 Task: Create a rule from the Routing list, Task moved to a section -> Set Priority in the project AgileInsight , set the section as To-Do and set the priority of the task as  High
Action: Mouse moved to (113, 339)
Screenshot: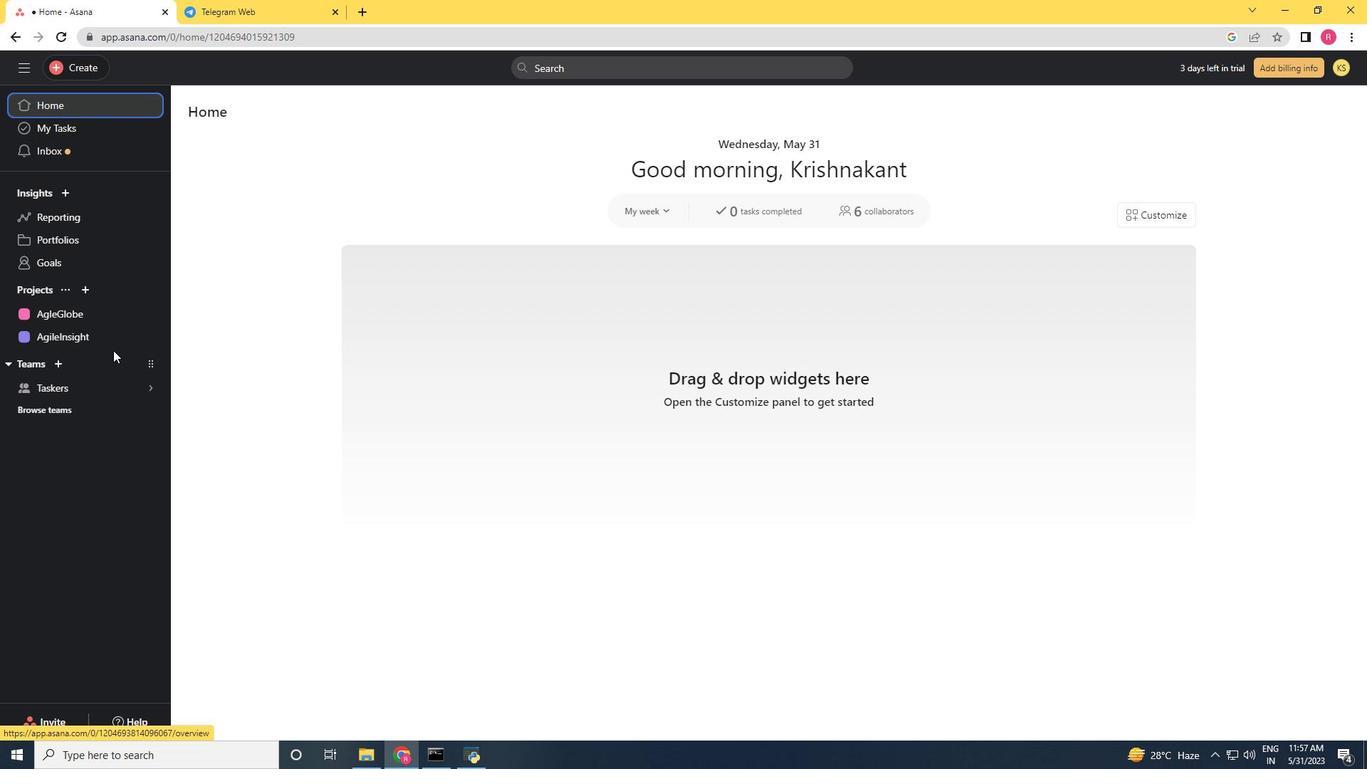 
Action: Mouse pressed left at (113, 339)
Screenshot: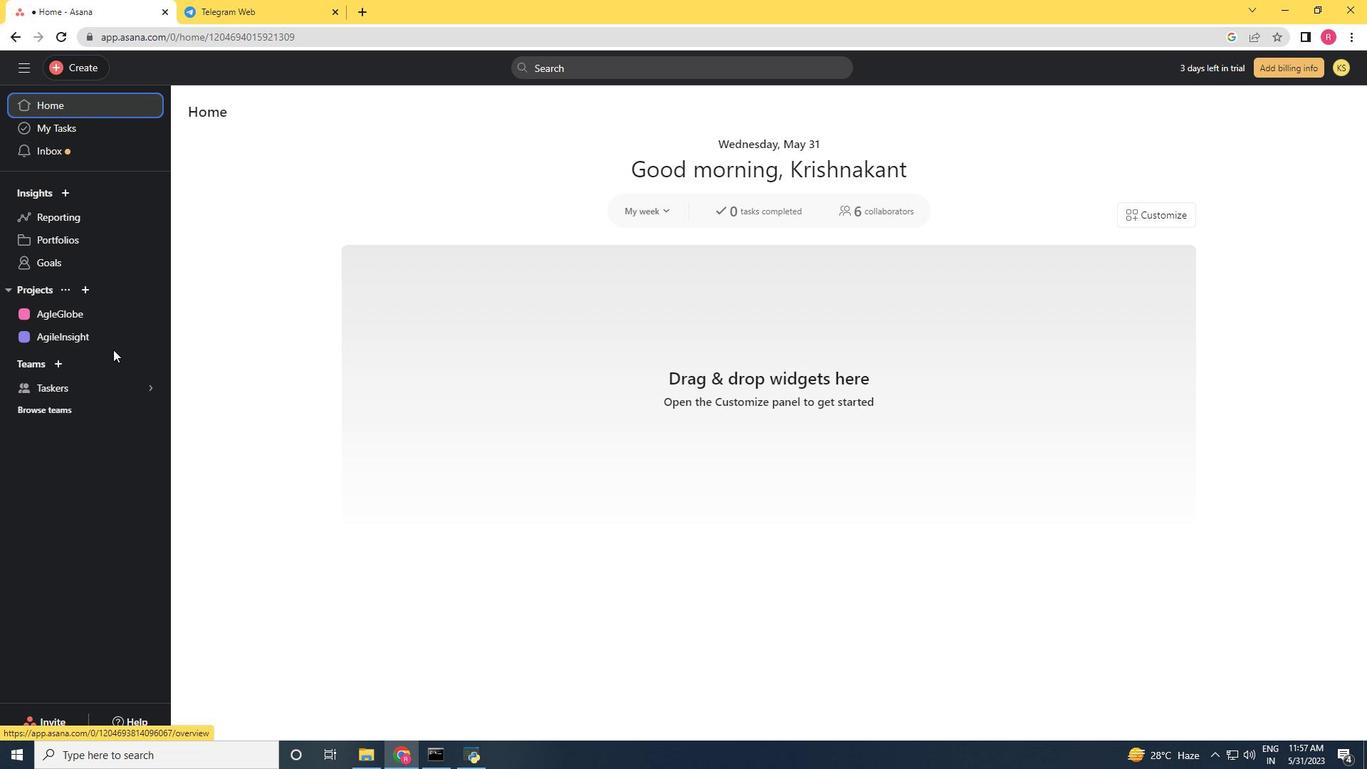 
Action: Mouse moved to (1323, 111)
Screenshot: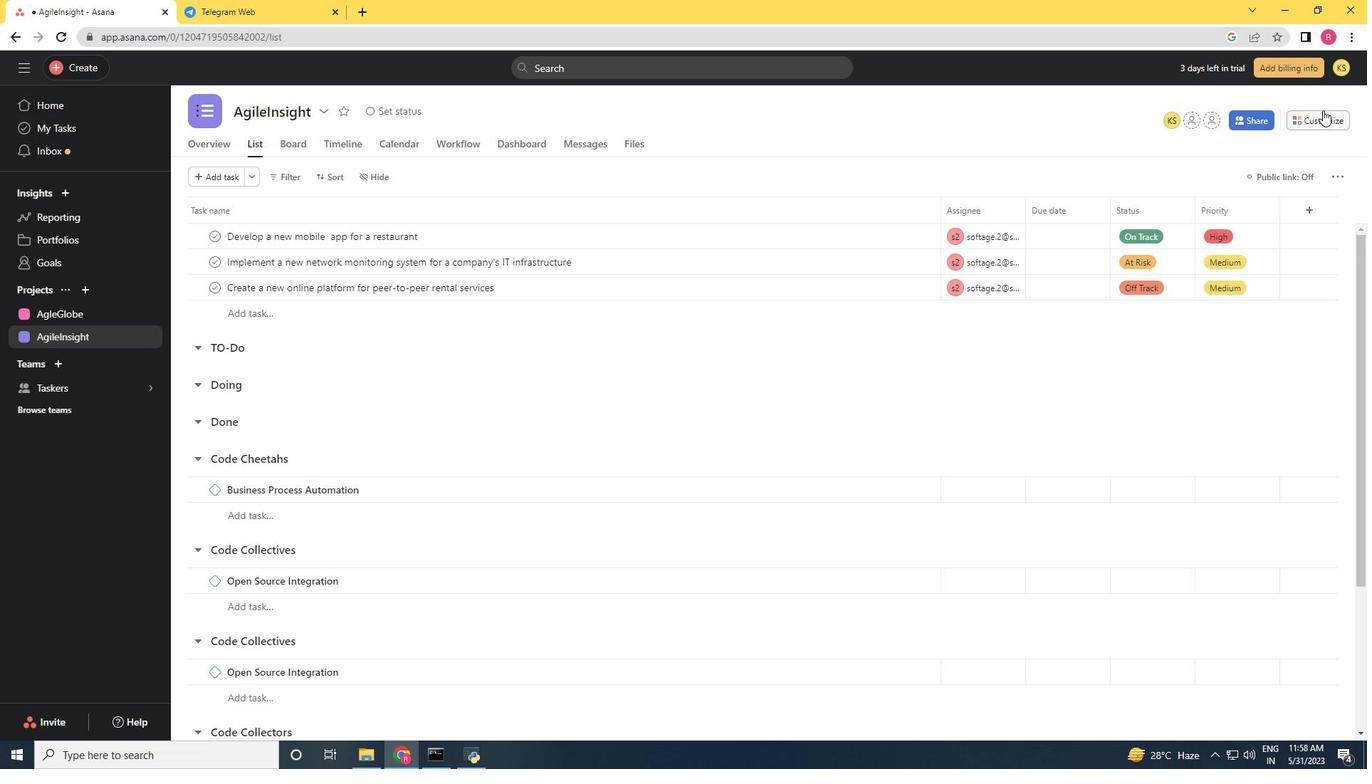 
Action: Mouse pressed left at (1323, 111)
Screenshot: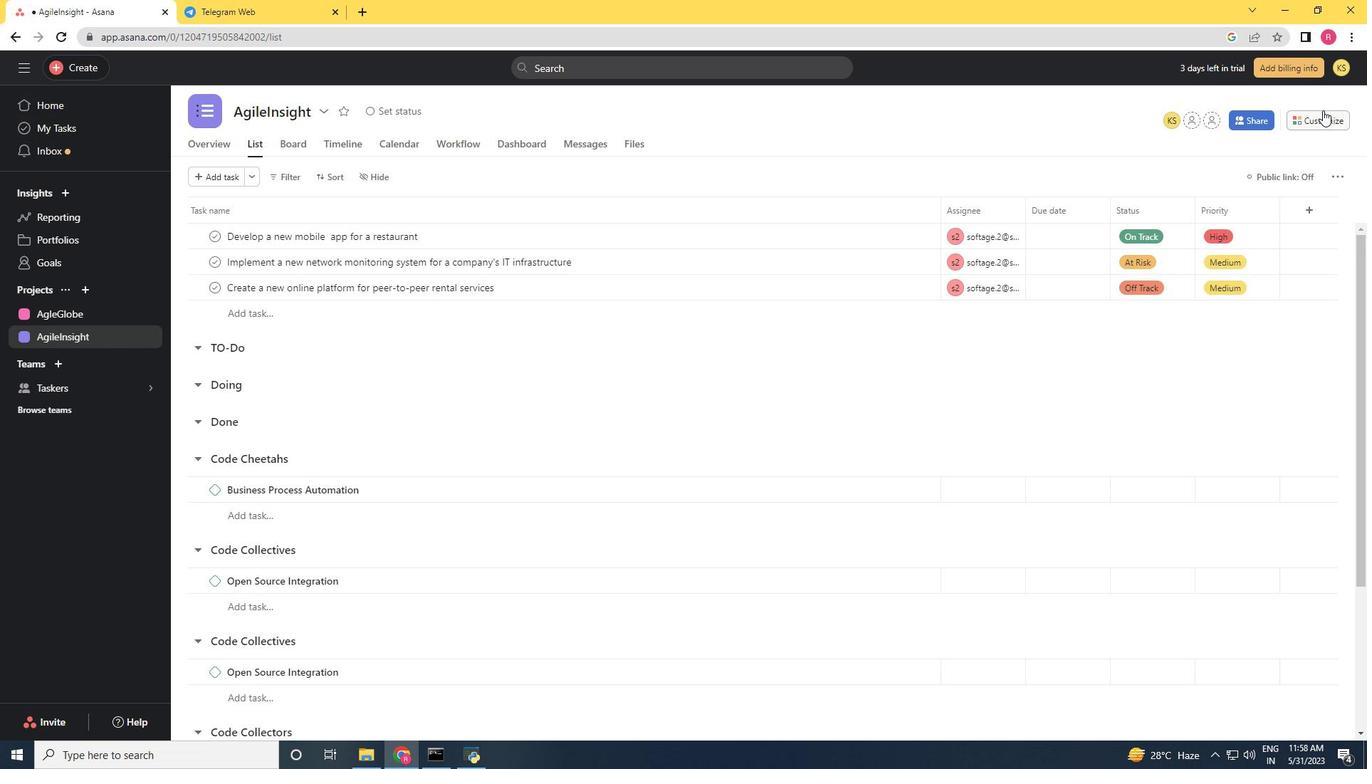 
Action: Mouse moved to (1061, 309)
Screenshot: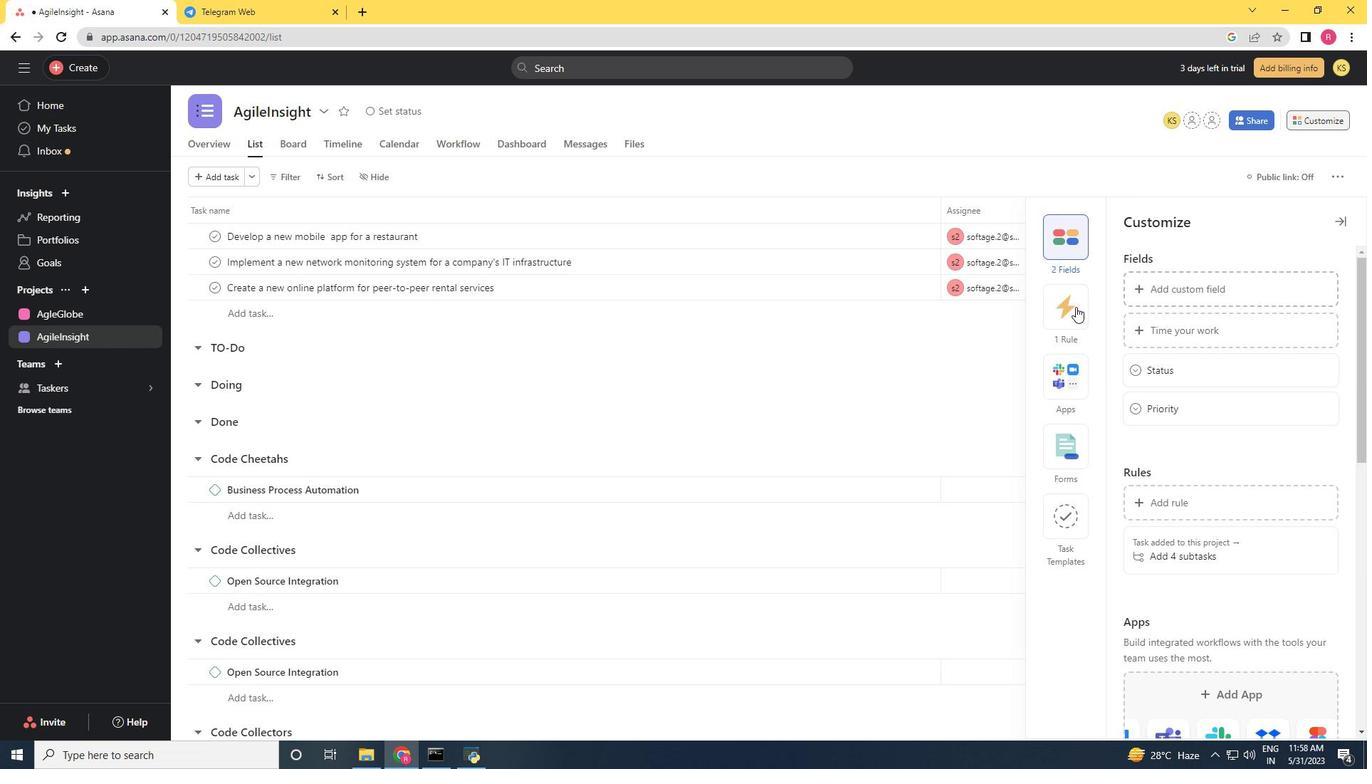 
Action: Mouse pressed left at (1061, 309)
Screenshot: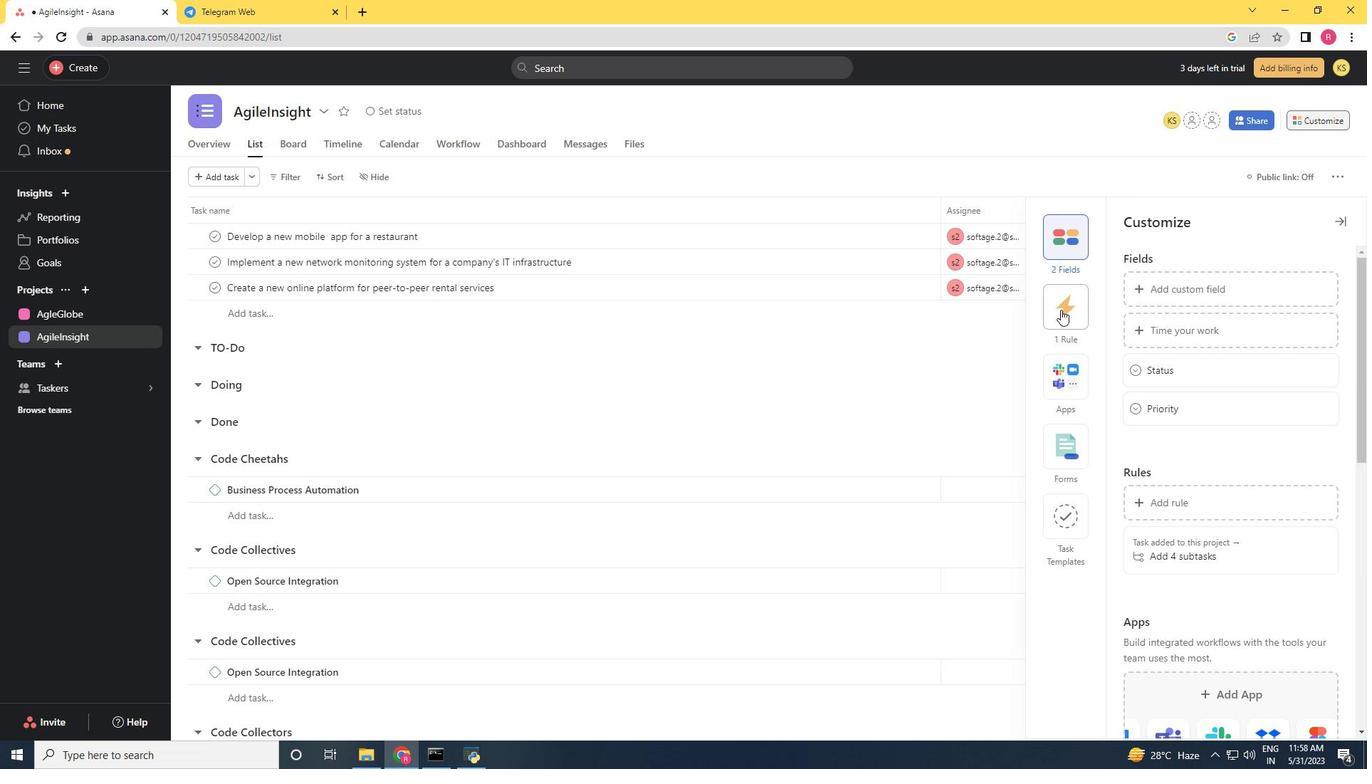 
Action: Mouse moved to (1192, 289)
Screenshot: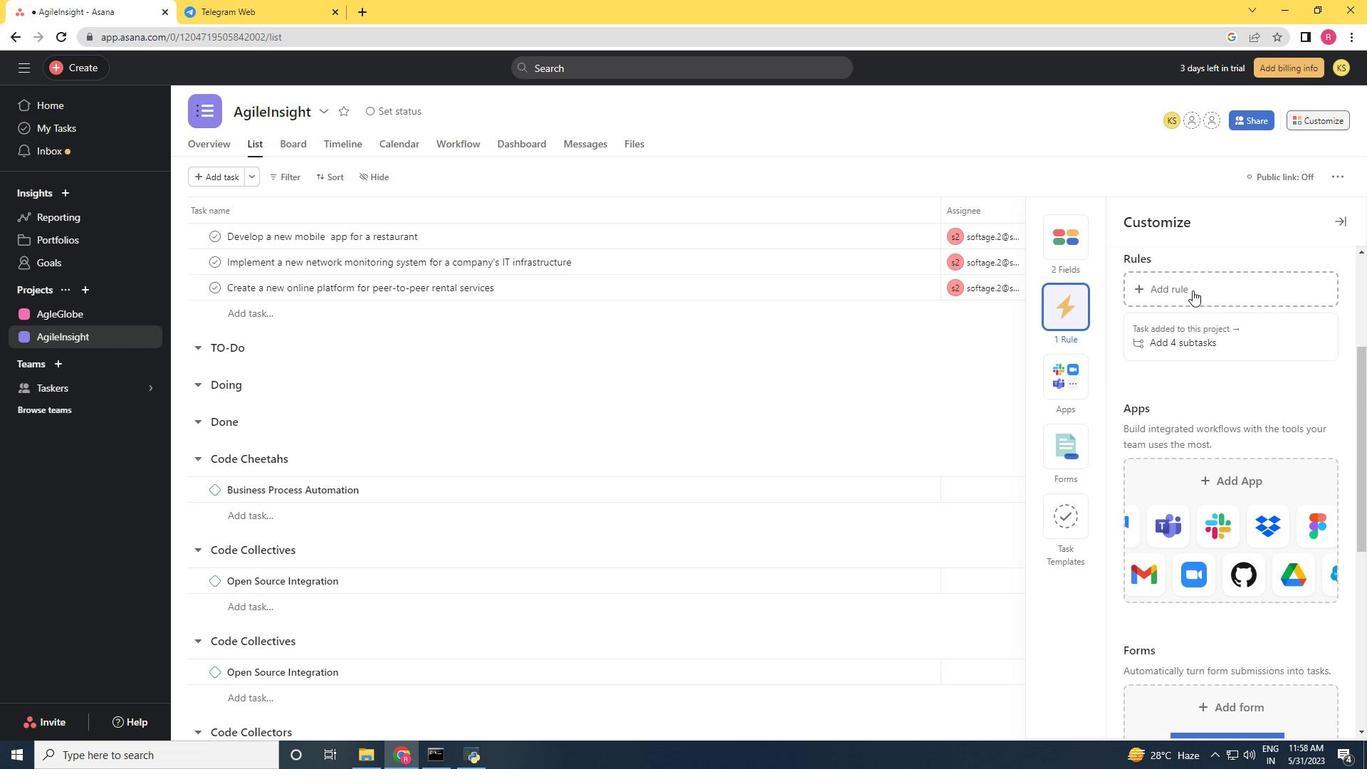 
Action: Mouse pressed left at (1192, 289)
Screenshot: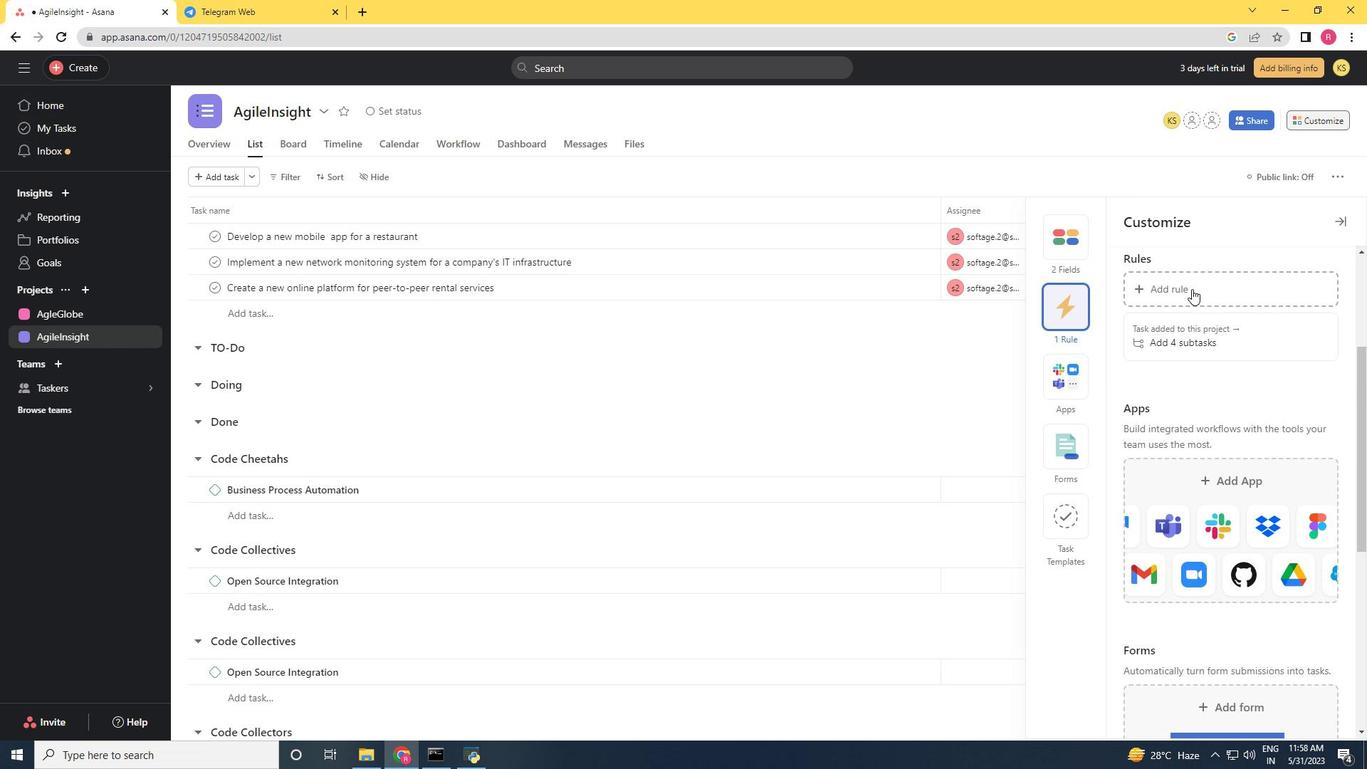 
Action: Mouse moved to (301, 183)
Screenshot: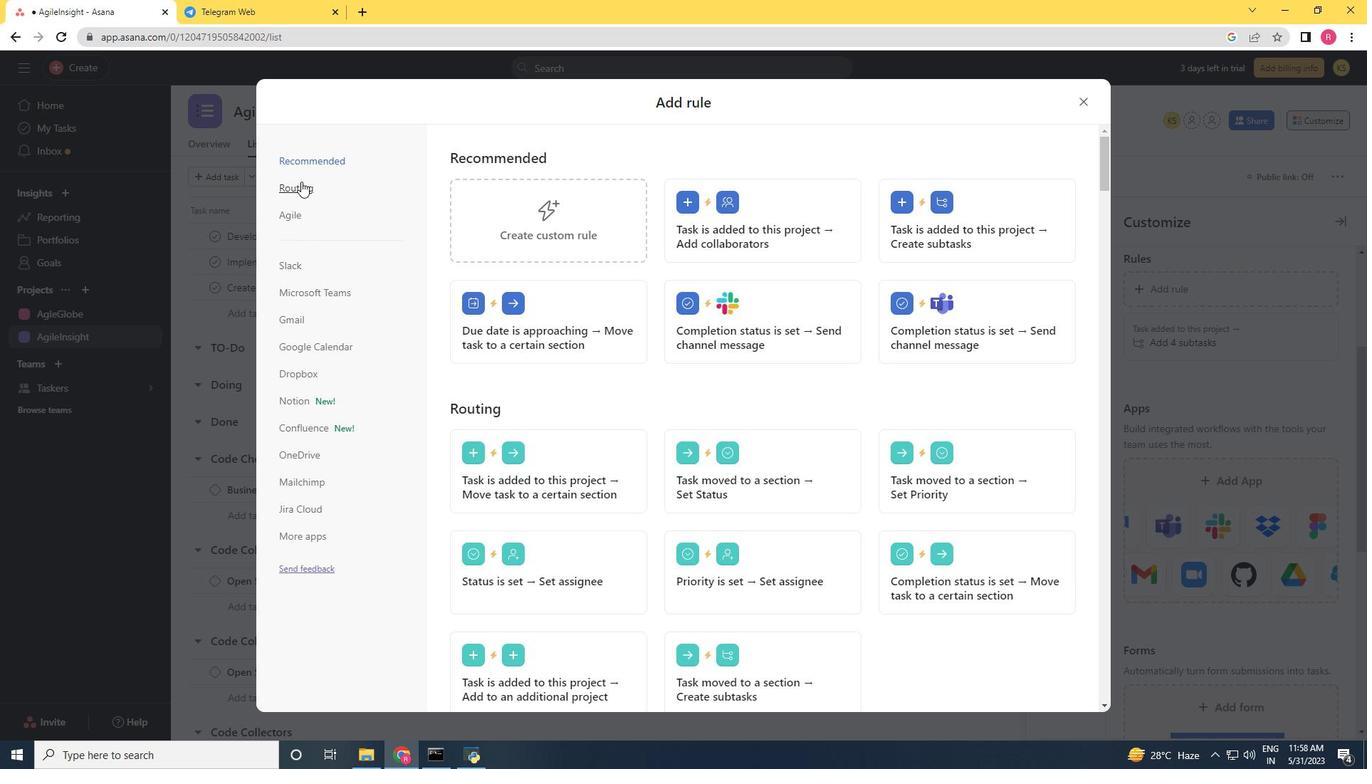 
Action: Mouse pressed left at (301, 183)
Screenshot: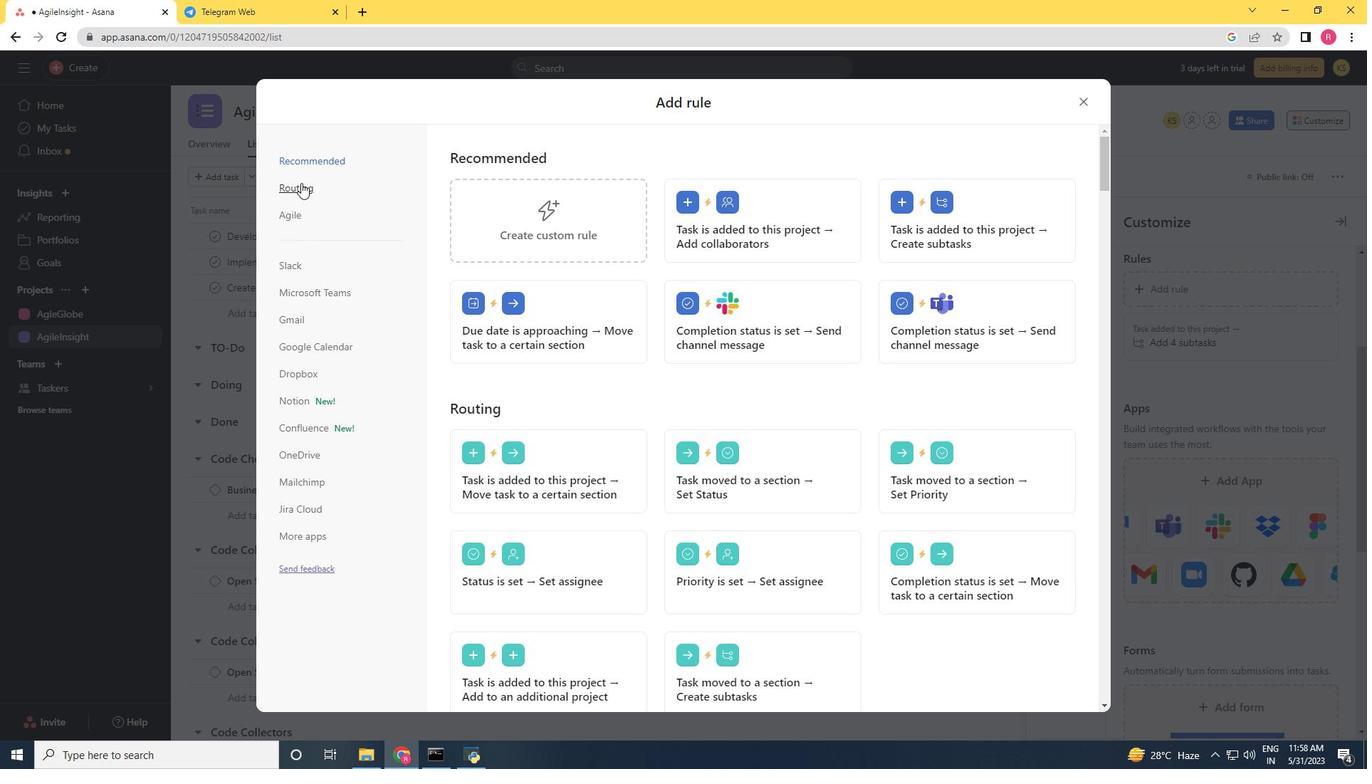 
Action: Mouse moved to (934, 210)
Screenshot: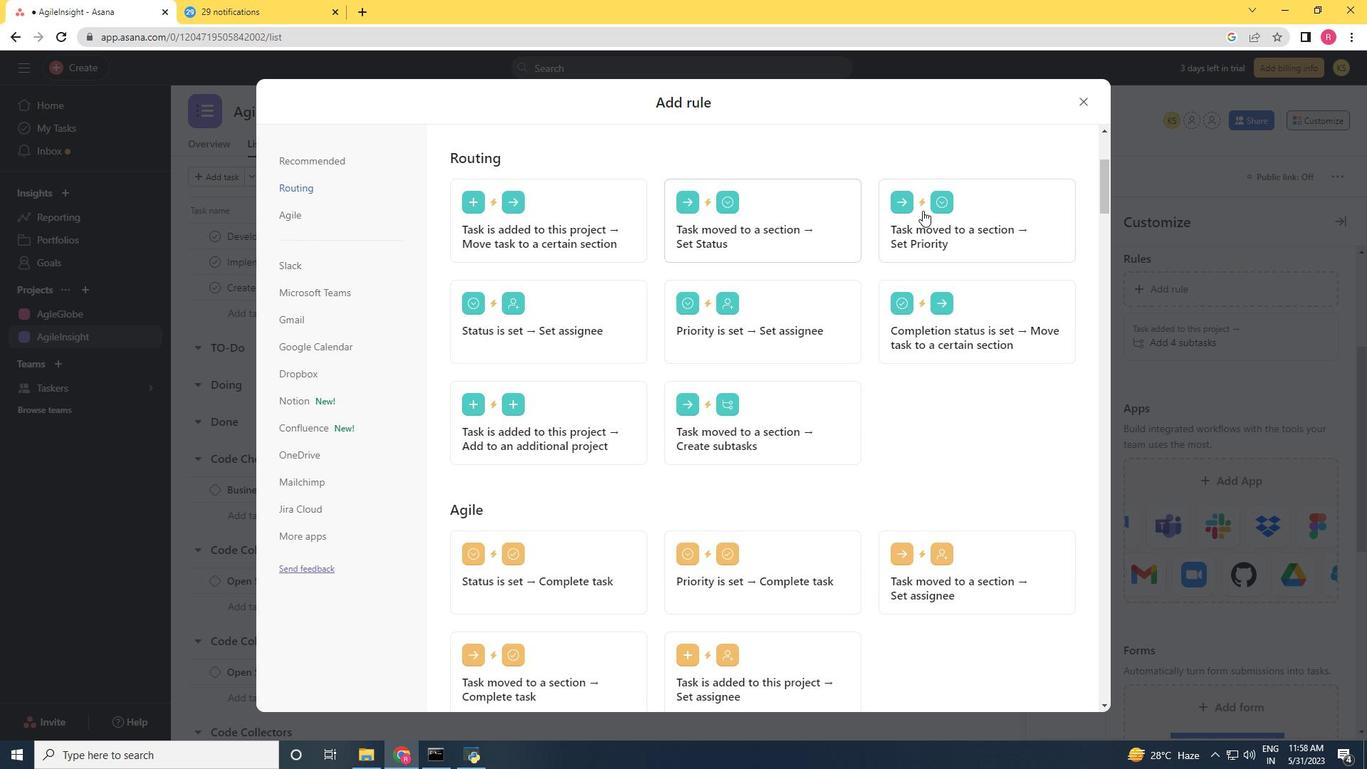
Action: Mouse pressed left at (934, 210)
Screenshot: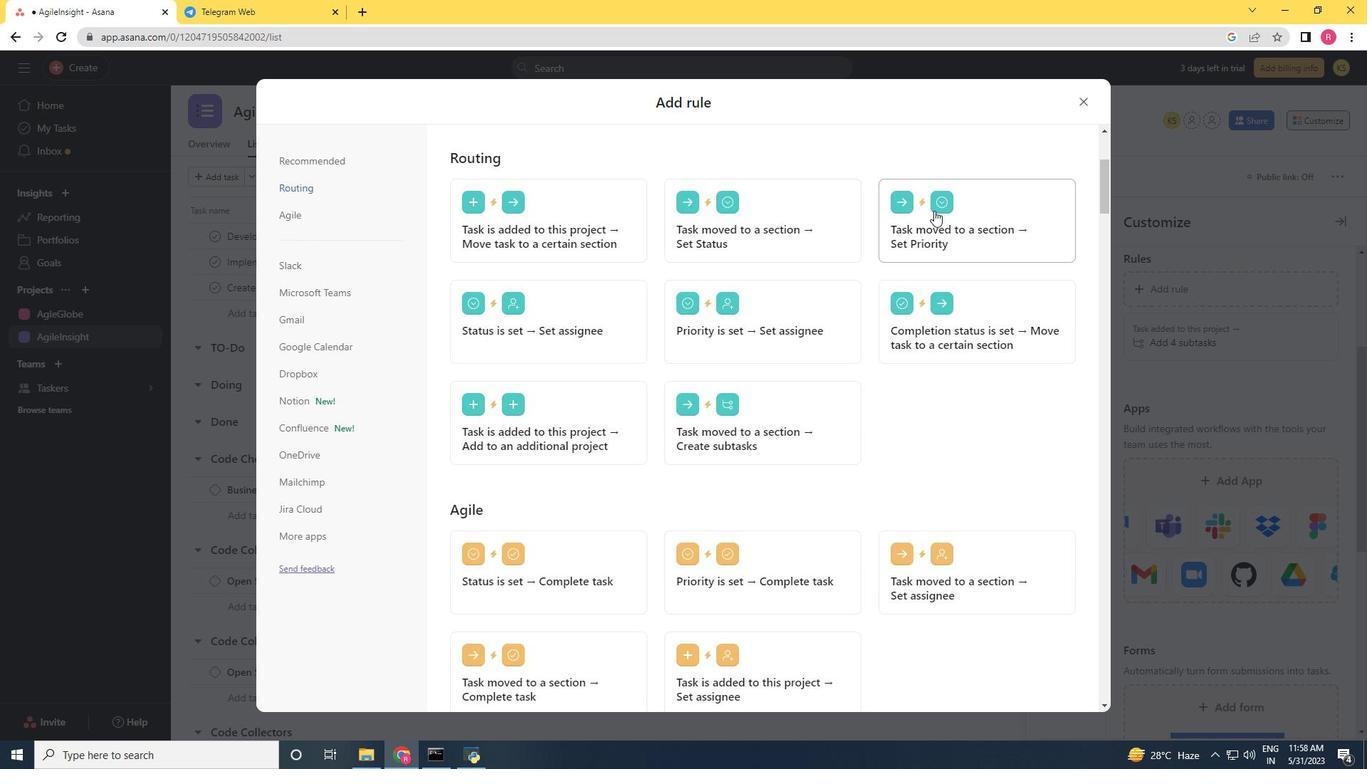 
Action: Mouse moved to (565, 390)
Screenshot: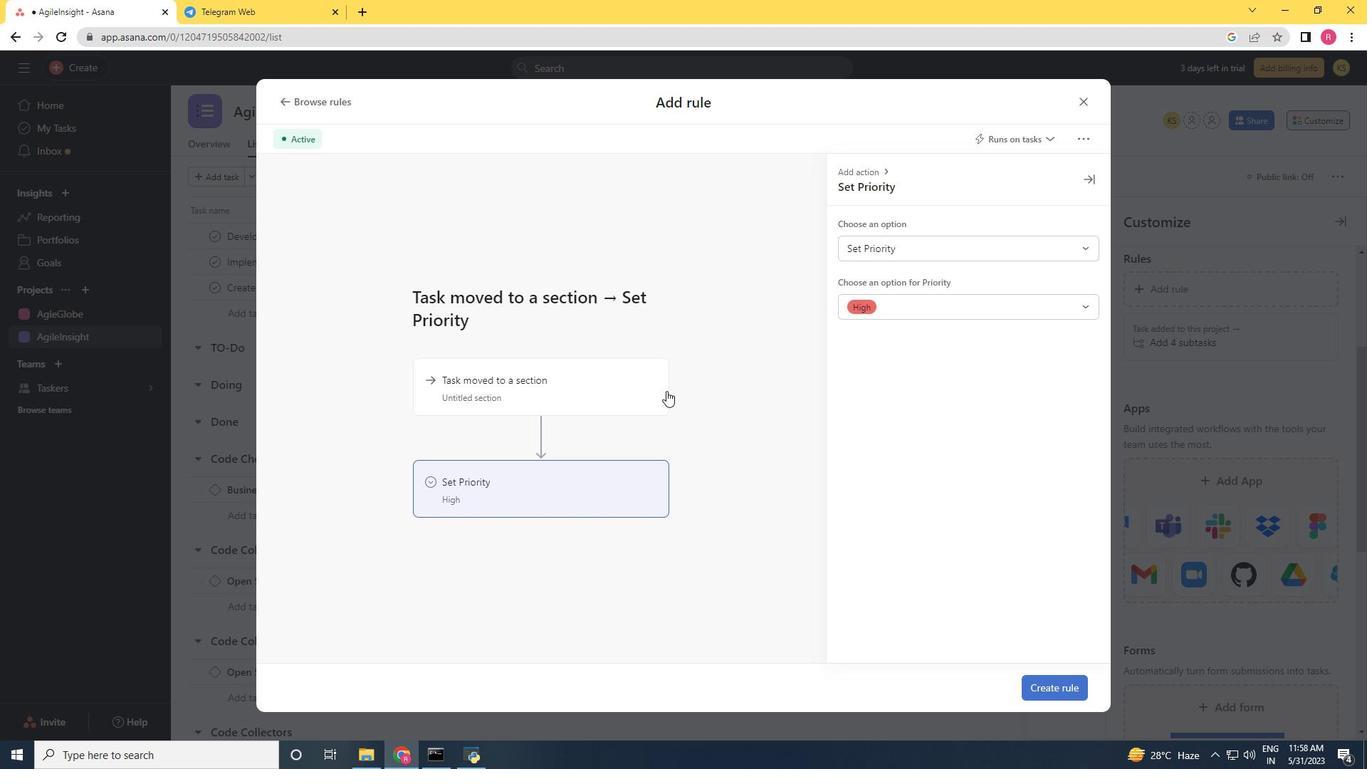 
Action: Mouse pressed left at (565, 390)
Screenshot: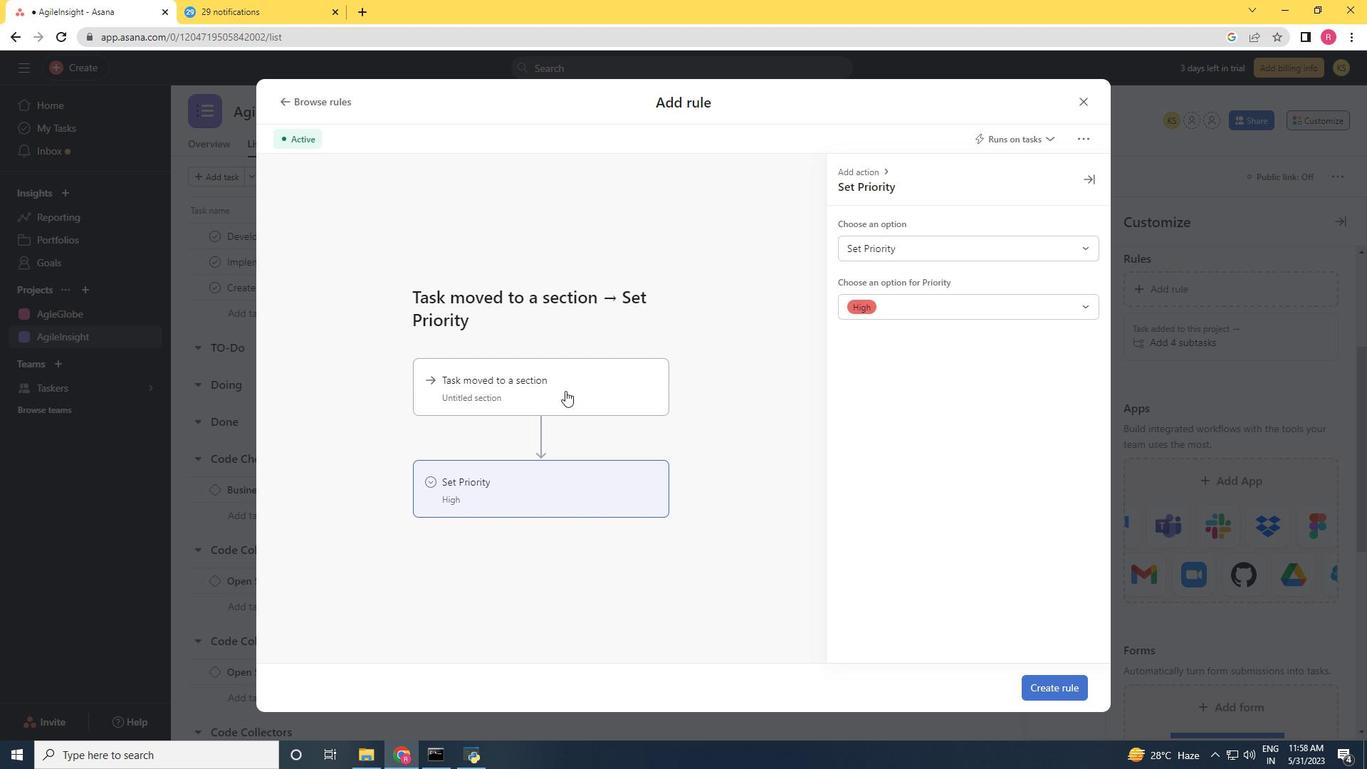 
Action: Mouse moved to (918, 235)
Screenshot: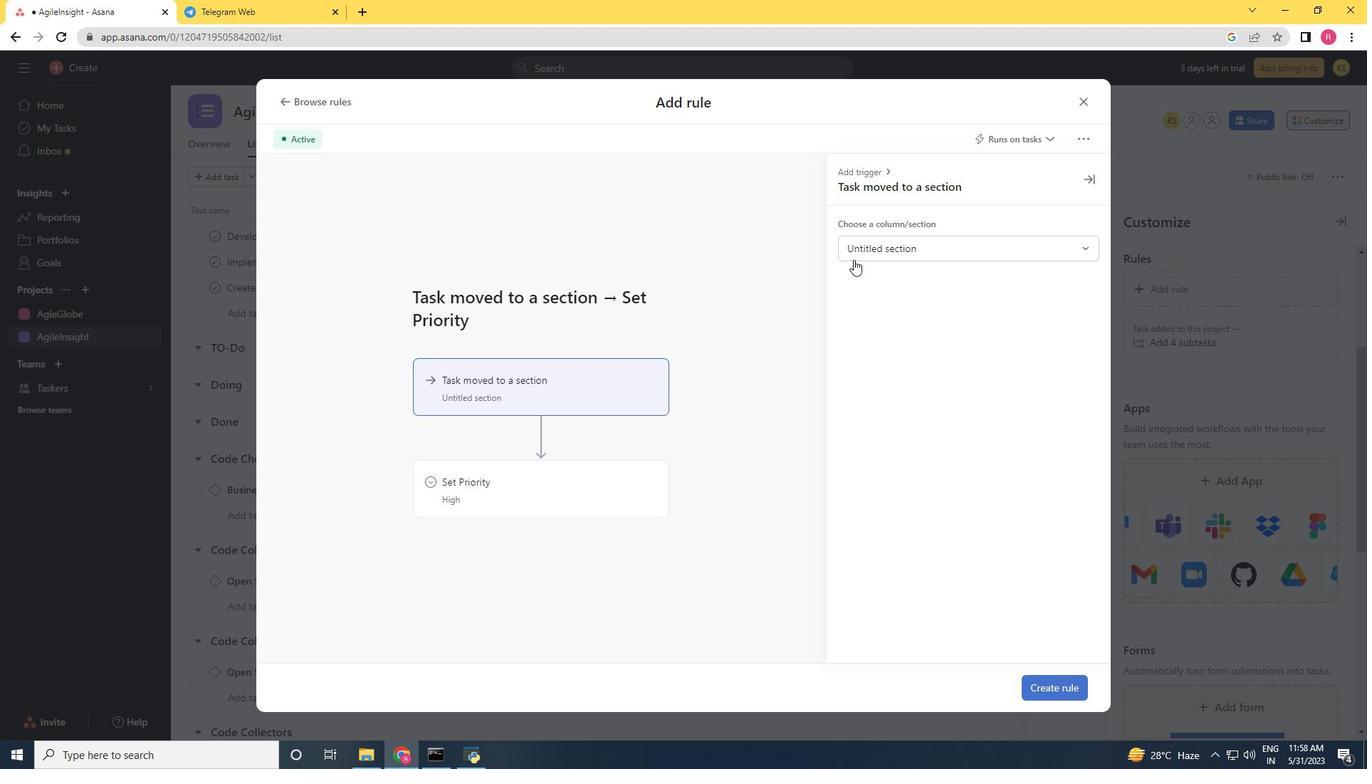 
Action: Mouse pressed left at (918, 235)
Screenshot: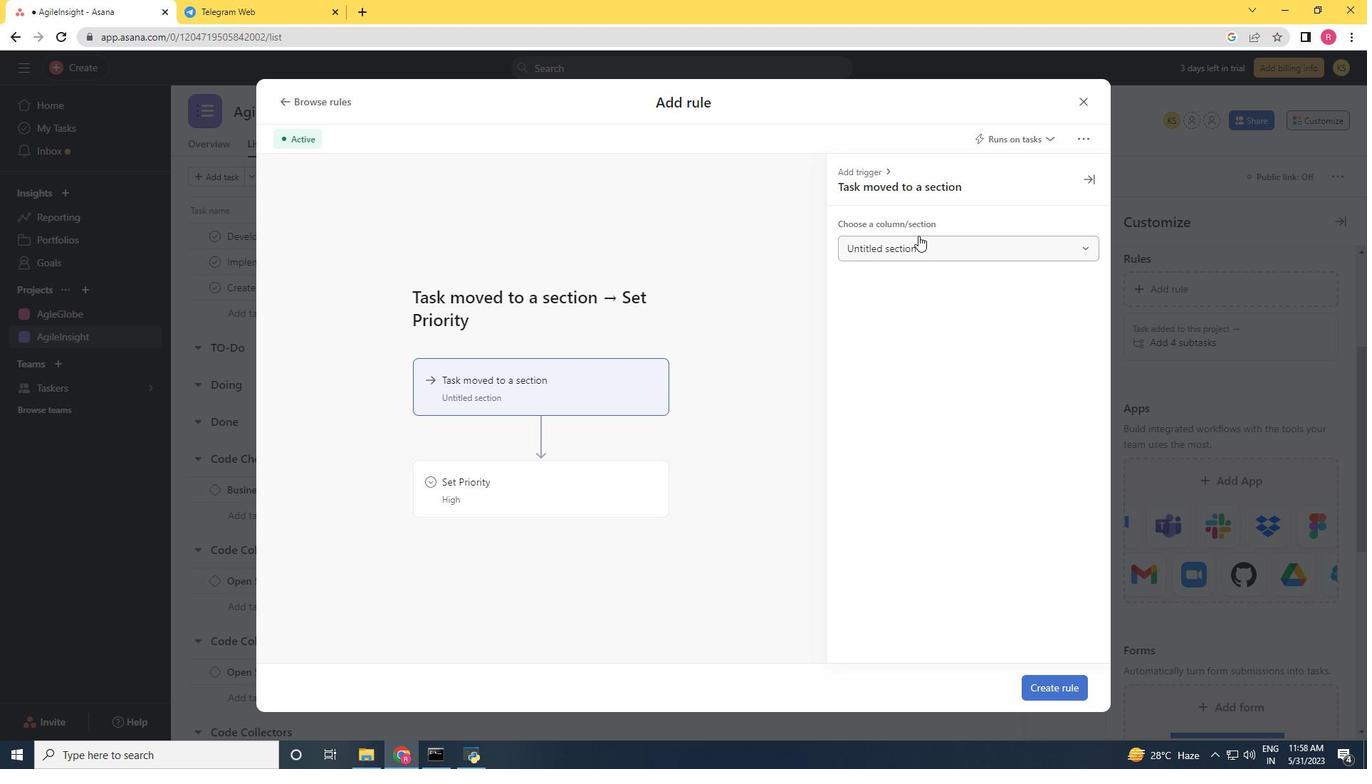 
Action: Mouse moved to (912, 298)
Screenshot: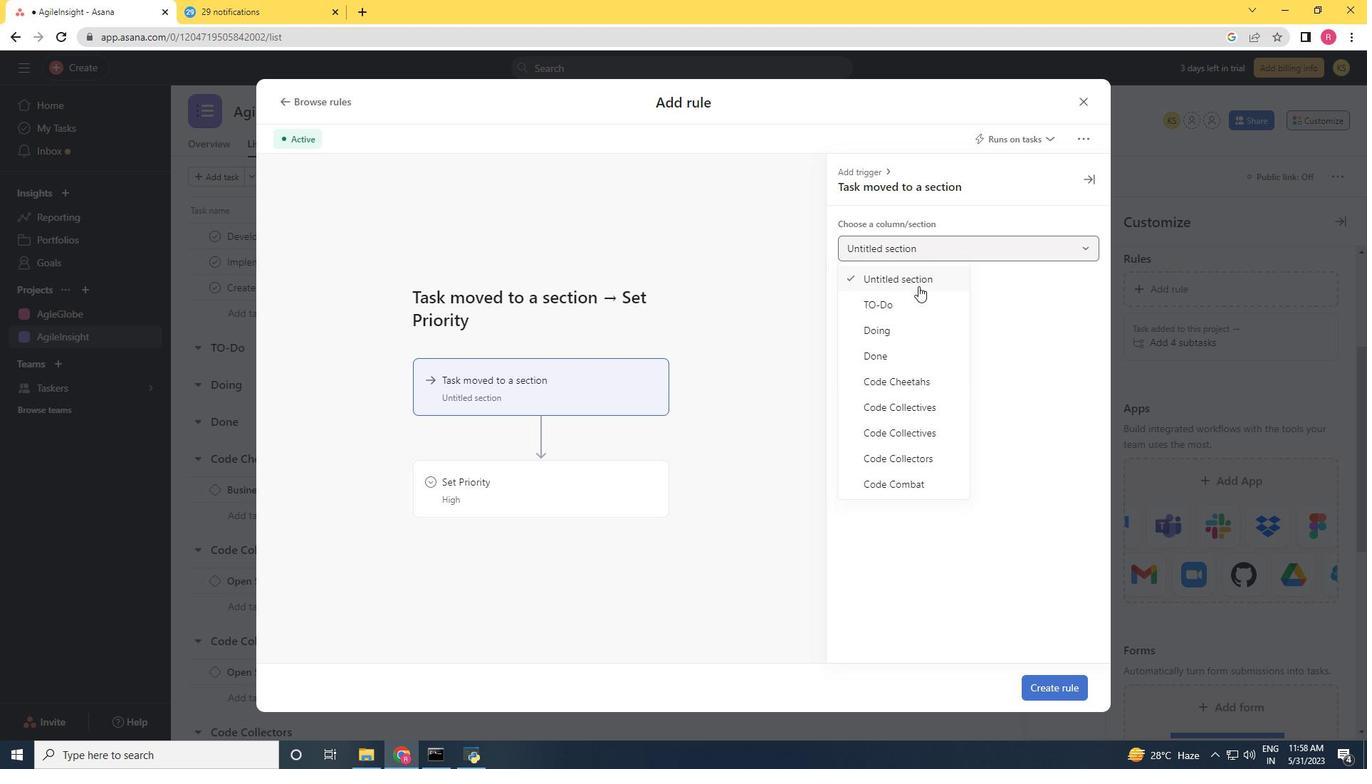 
Action: Mouse pressed left at (912, 298)
Screenshot: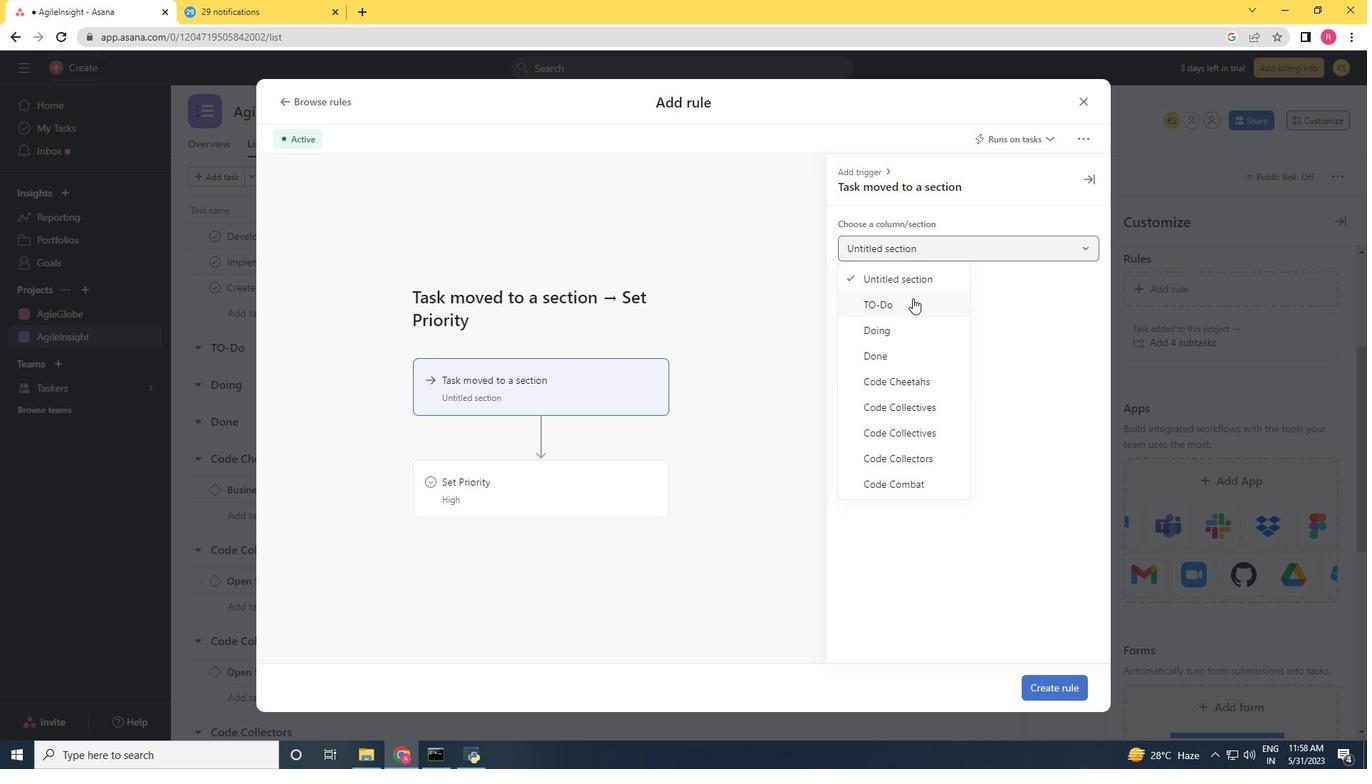 
Action: Mouse moved to (555, 463)
Screenshot: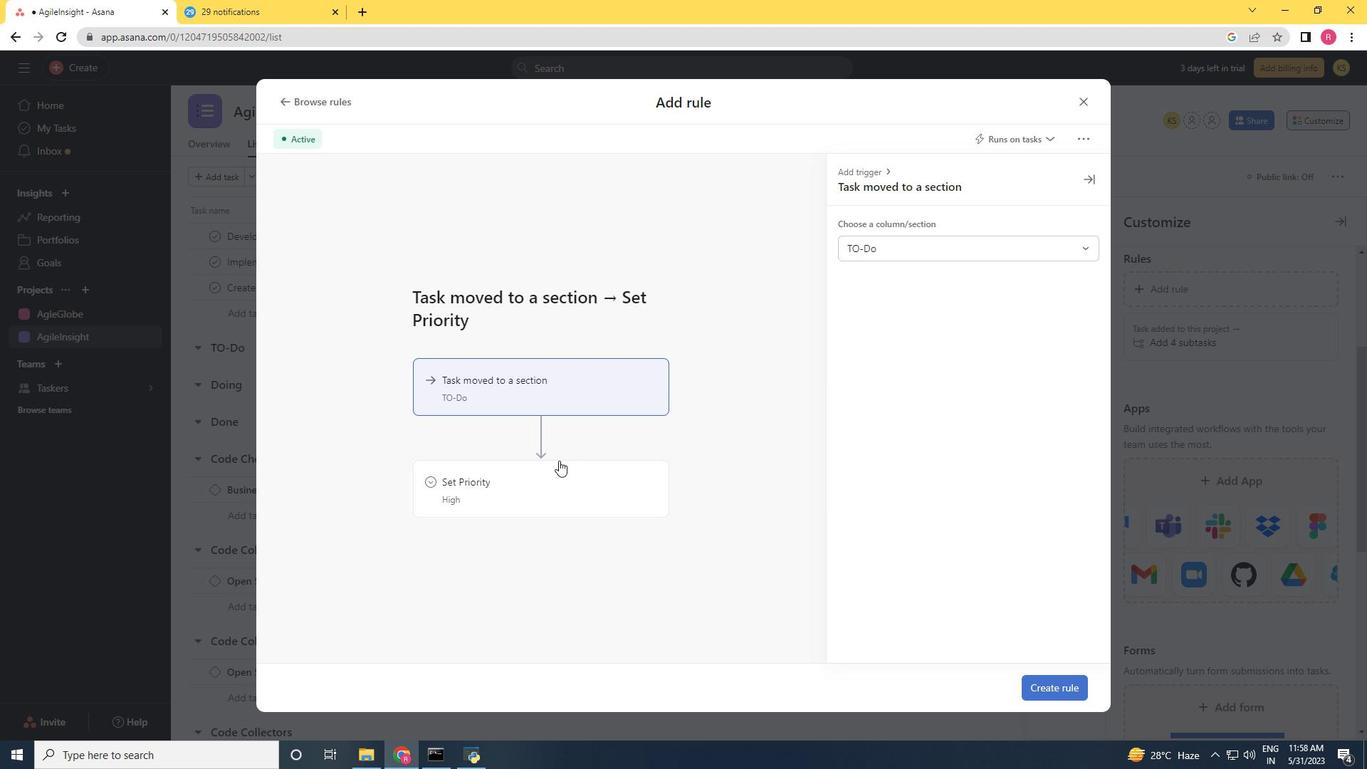 
Action: Mouse pressed left at (555, 463)
Screenshot: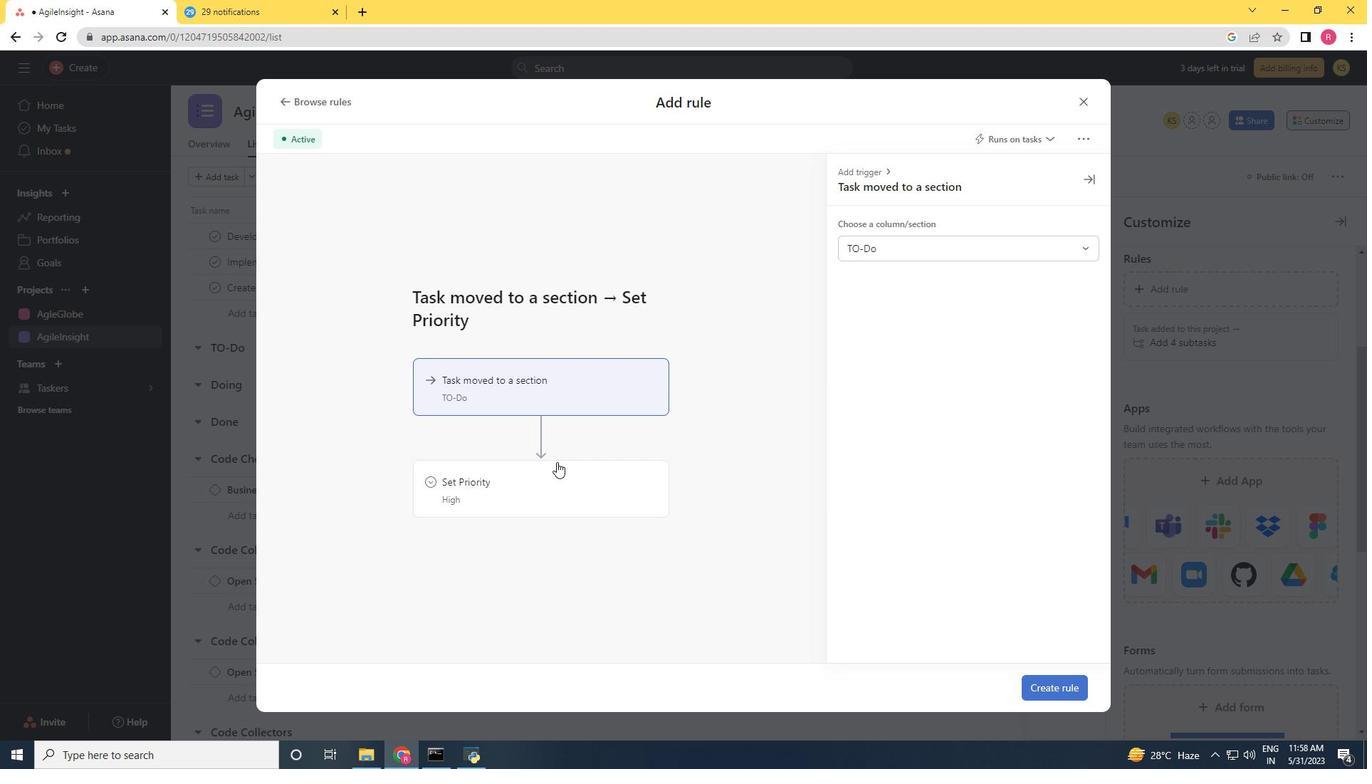 
Action: Mouse moved to (913, 246)
Screenshot: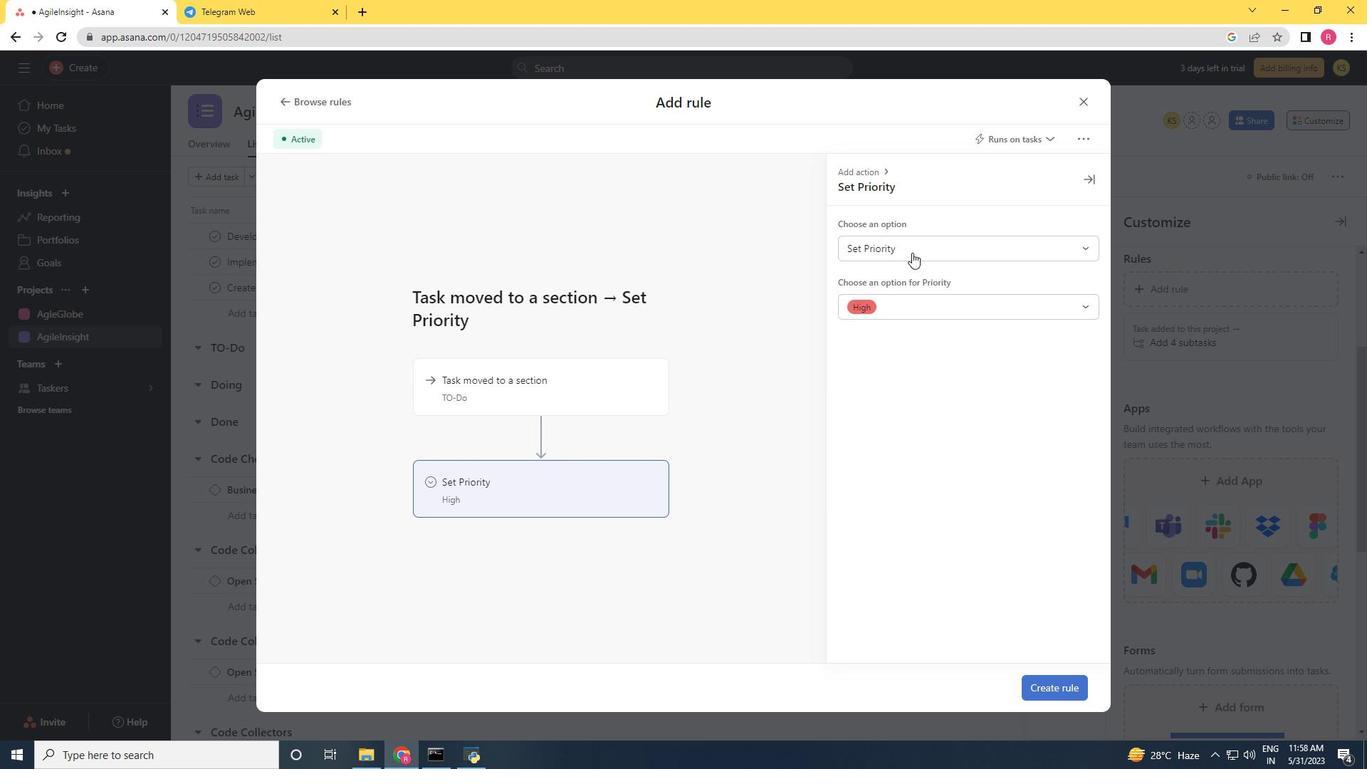 
Action: Mouse pressed left at (913, 246)
Screenshot: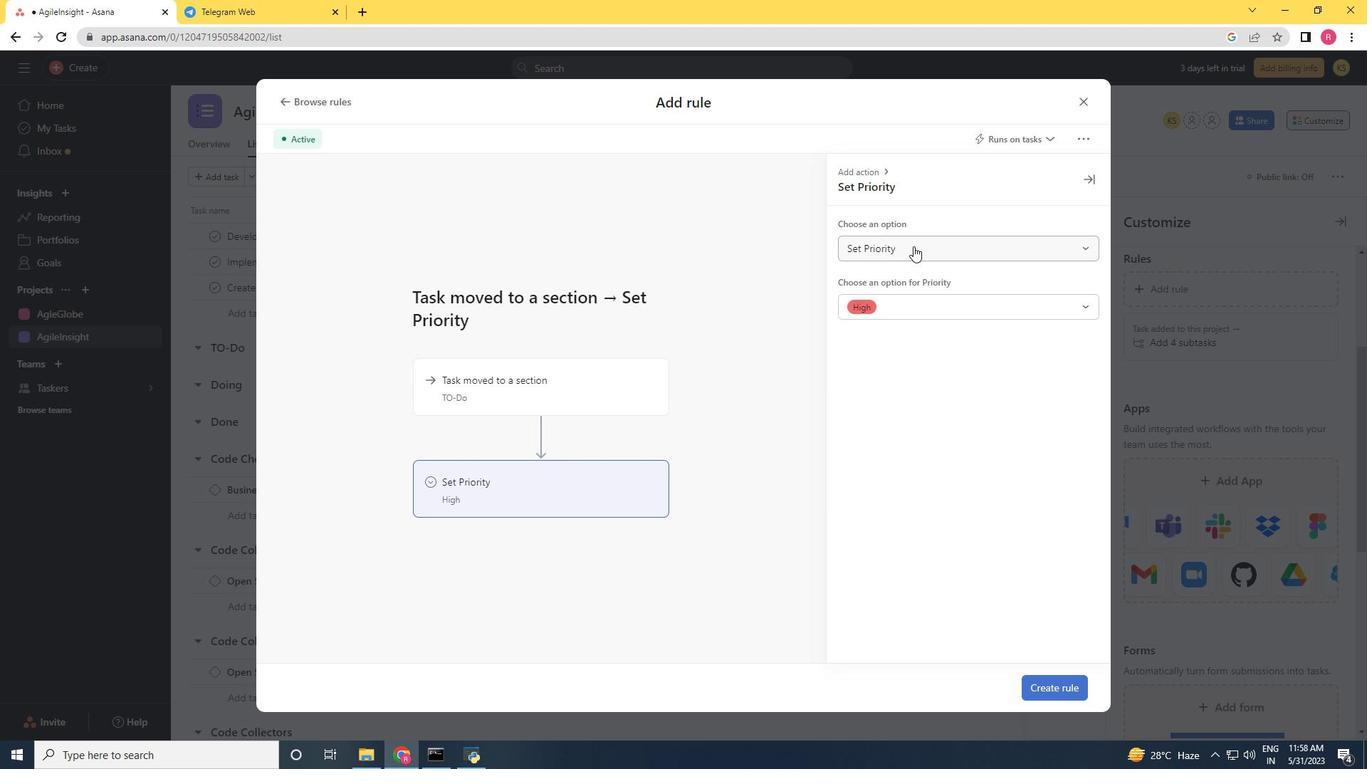 
Action: Mouse moved to (914, 271)
Screenshot: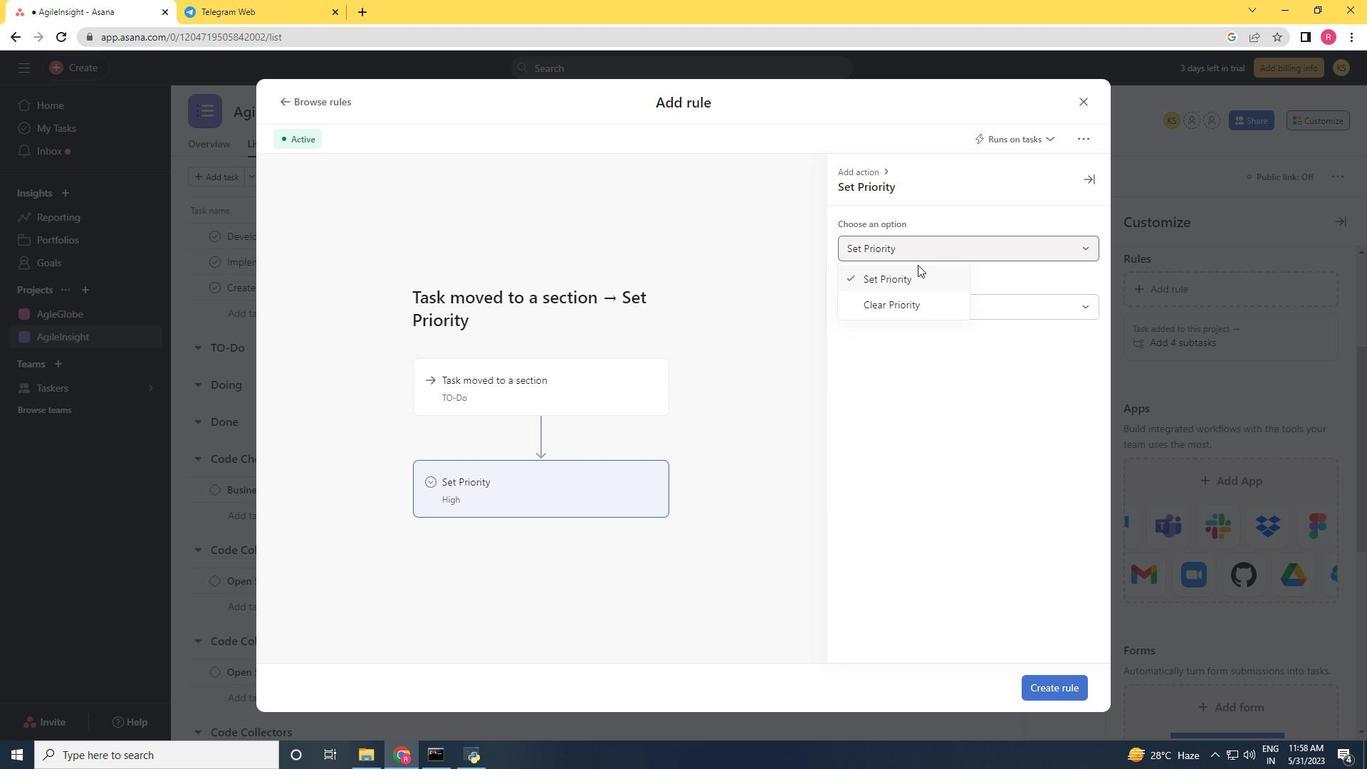 
Action: Mouse pressed left at (914, 271)
Screenshot: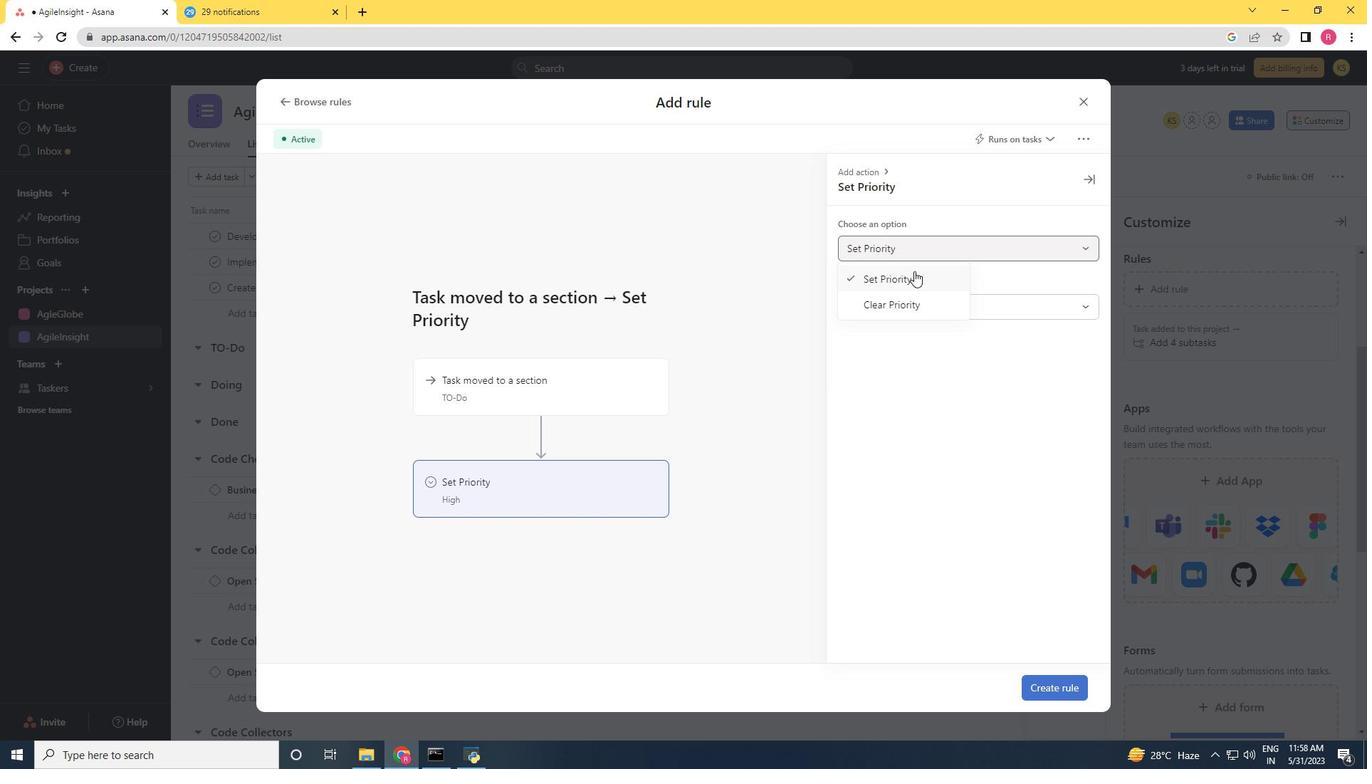 
Action: Mouse moved to (933, 294)
Screenshot: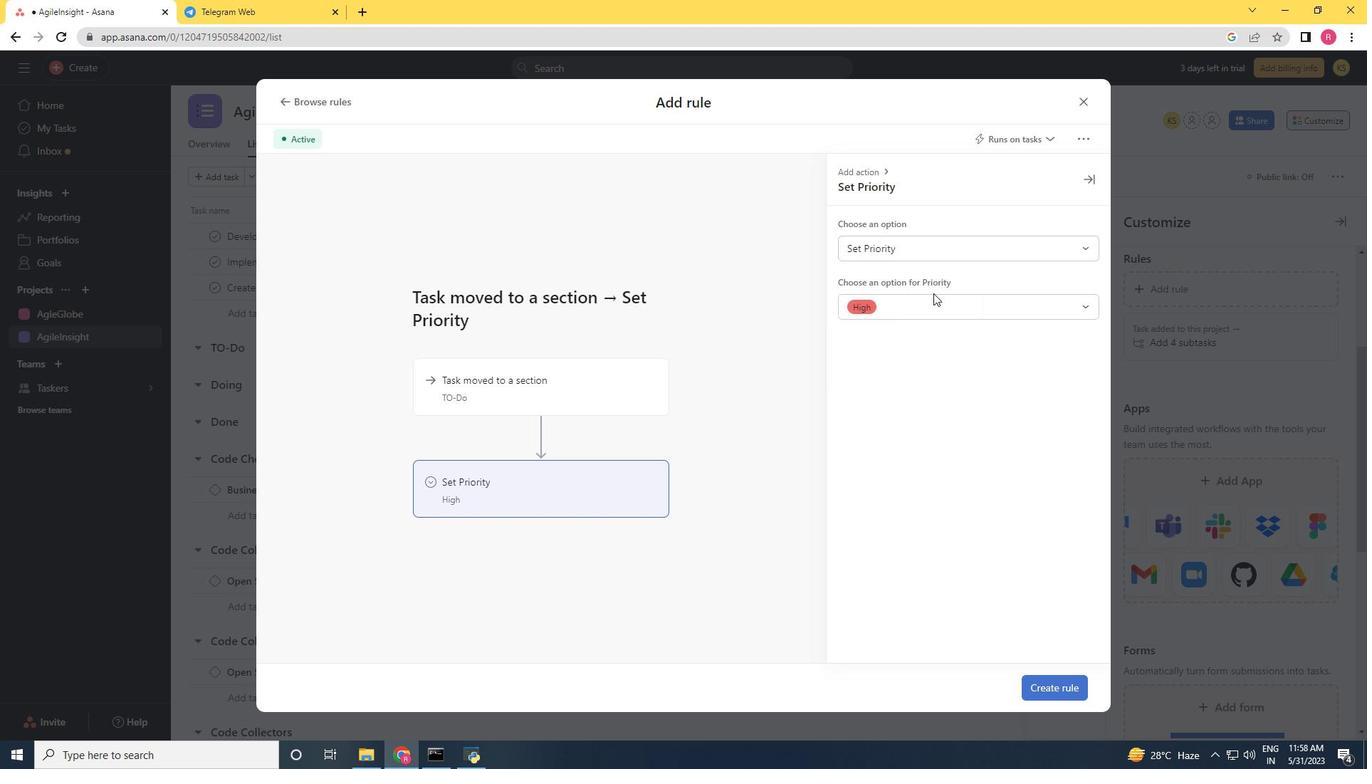 
Action: Mouse pressed left at (933, 294)
Screenshot: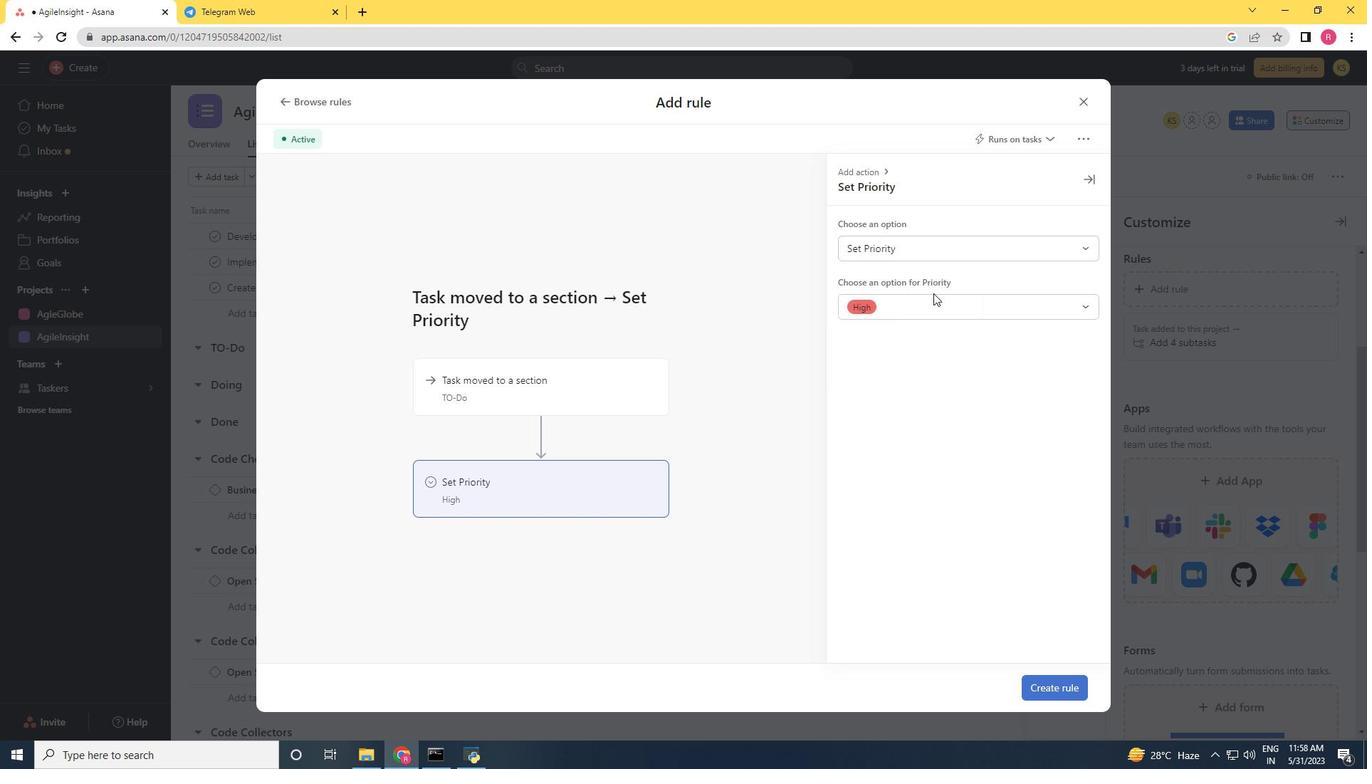 
Action: Mouse moved to (893, 331)
Screenshot: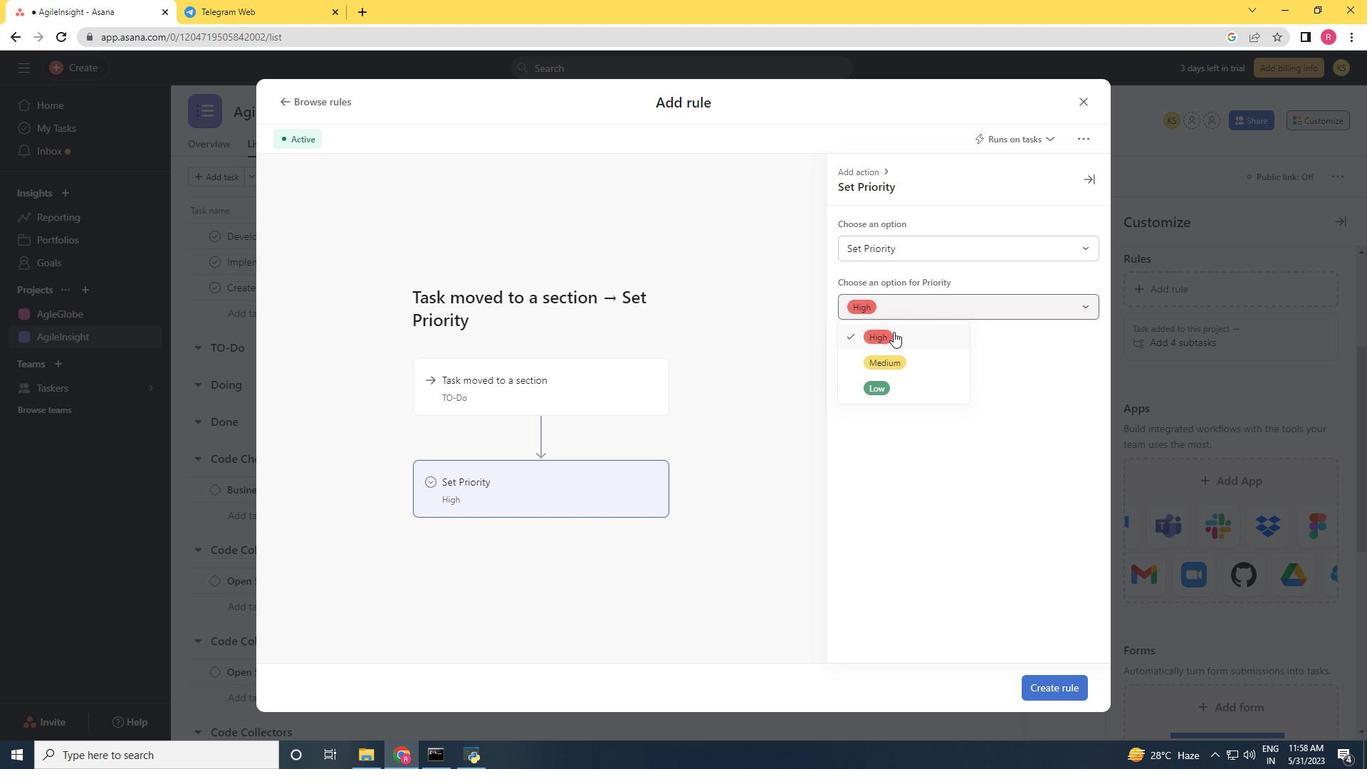 
Action: Mouse pressed left at (893, 331)
Screenshot: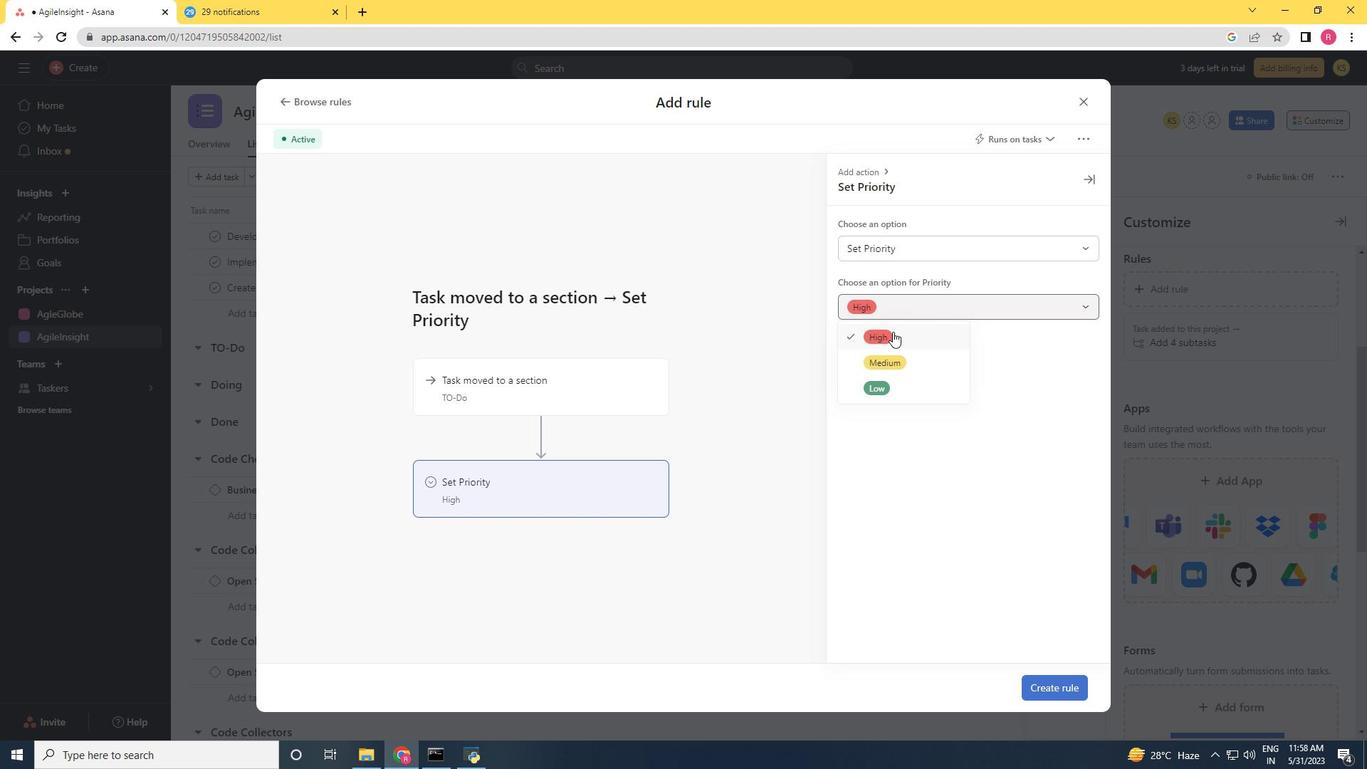 
Action: Mouse moved to (1053, 680)
Screenshot: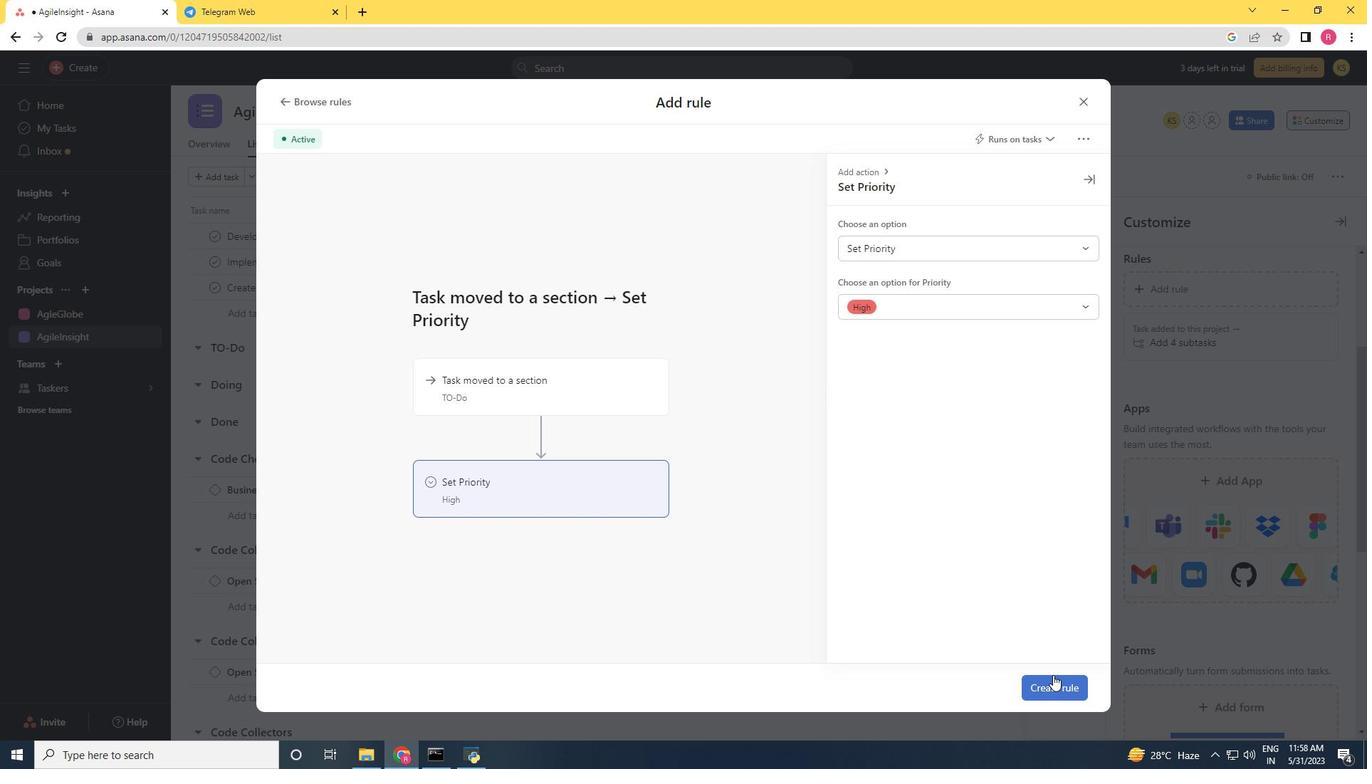 
Action: Mouse pressed left at (1053, 680)
Screenshot: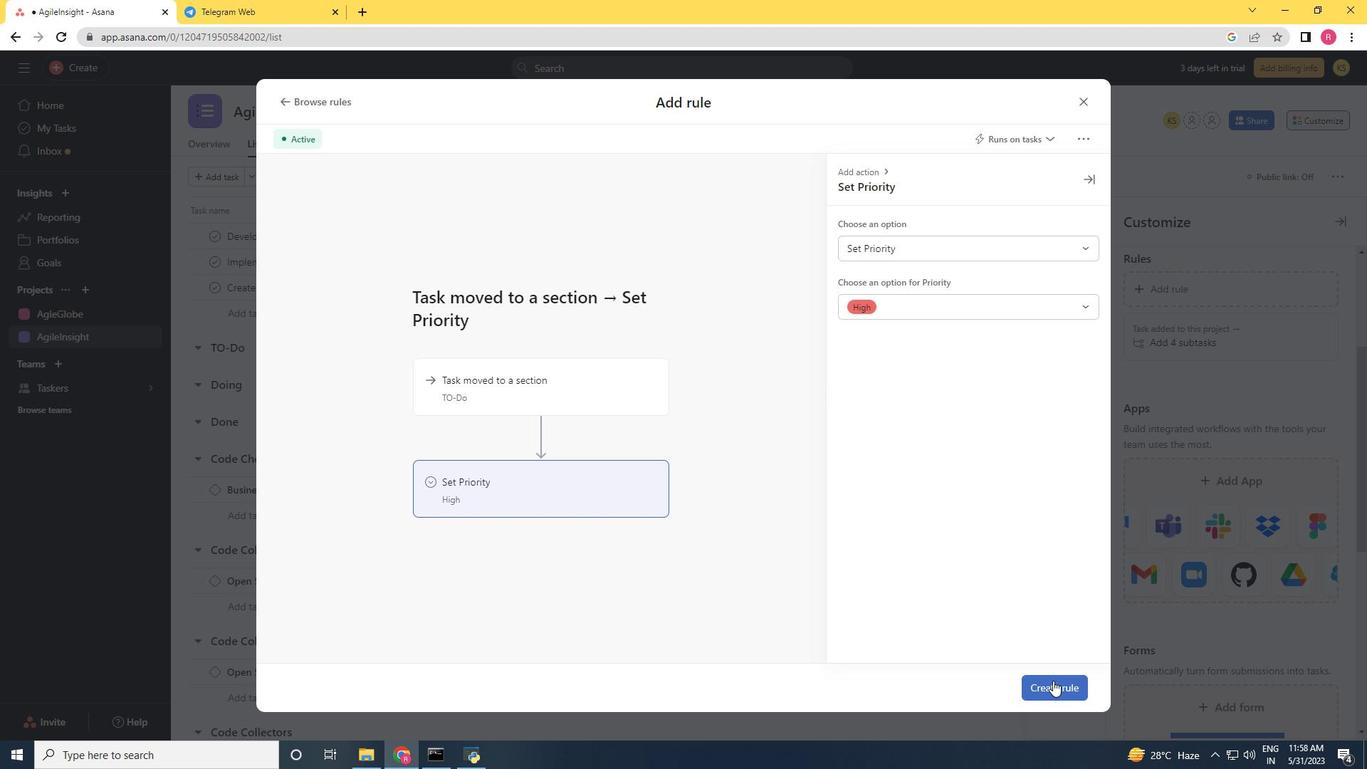 
